 Task: Create Card Critical Path Analysis Review in Board Employee Benefits Packages to Workspace Employee Relations. Create Card Hospitality Review in Board Product Feature Prioritization to Workspace Employee Relations. Create Card Critical Path Analysis Review in Board Product Requirements Gathering and Analysis to Workspace Employee Relations
Action: Mouse moved to (36, 240)
Screenshot: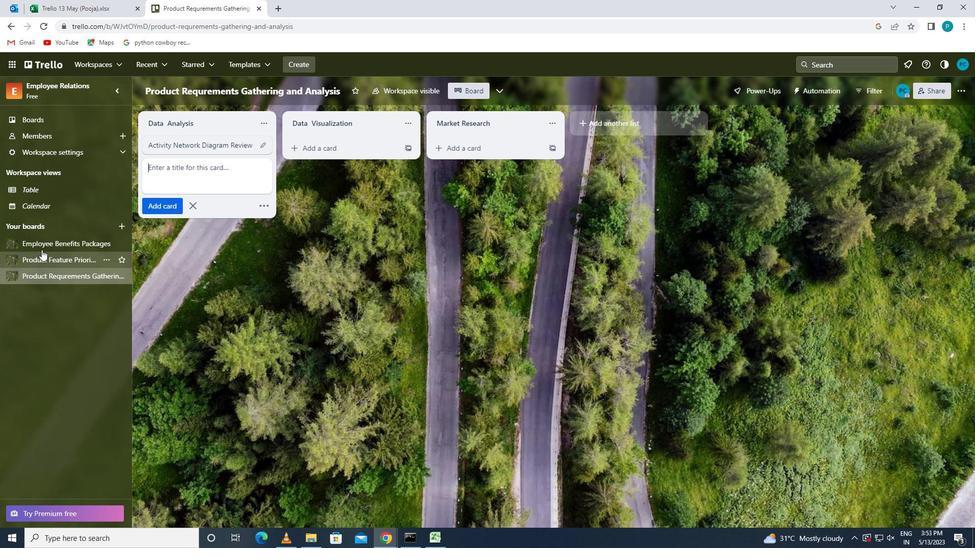
Action: Mouse pressed left at (36, 240)
Screenshot: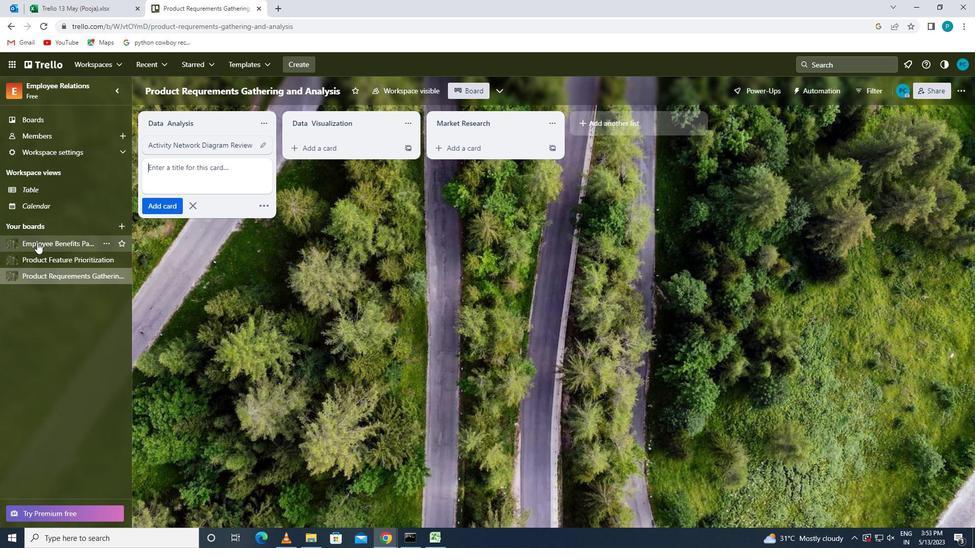 
Action: Mouse moved to (194, 170)
Screenshot: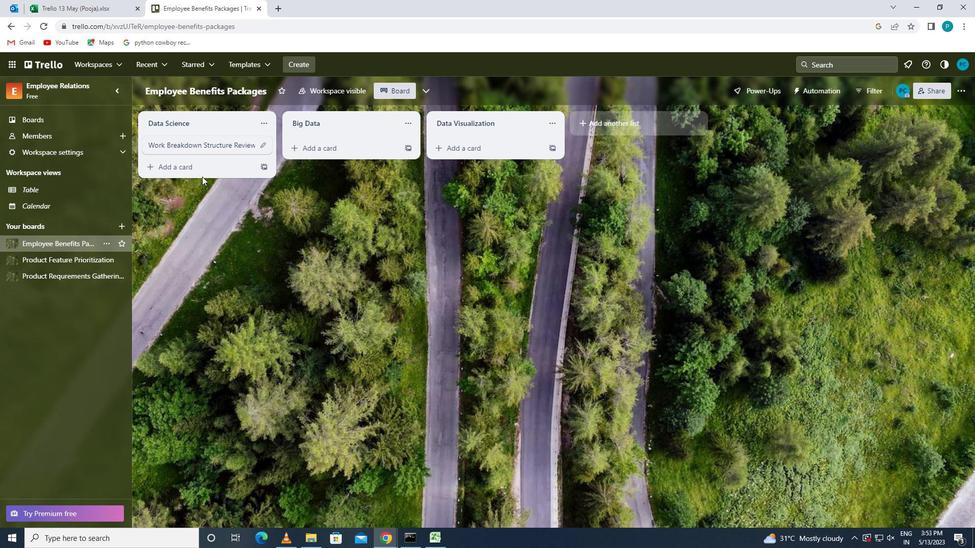 
Action: Mouse pressed left at (194, 170)
Screenshot: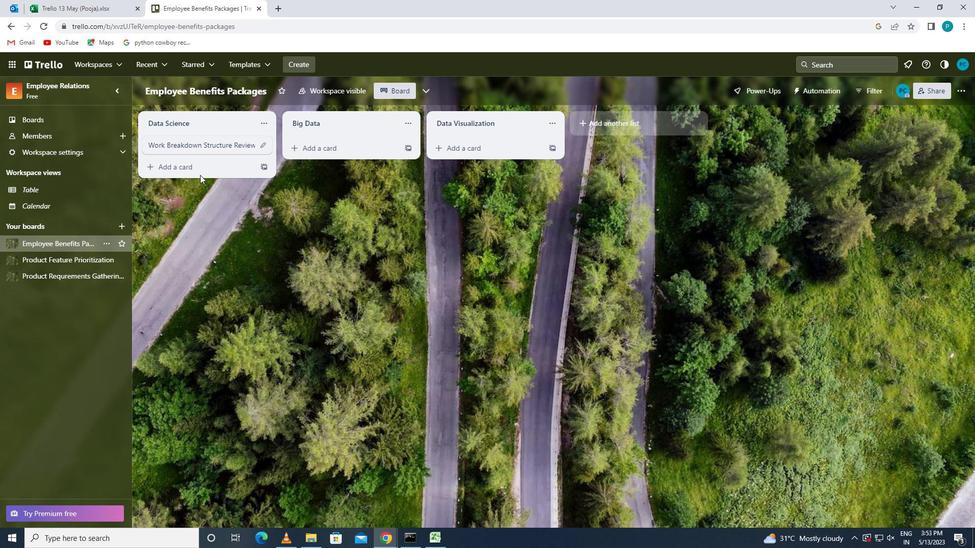 
Action: Key pressed <Key.caps_lock>c<Key.caps_lock>ritical<Key.space><Key.caps_lock>p<Key.caps_lock>ath<Key.space><Key.caps_lock>a<Key.caps_lock>nalysis<Key.space><Key.caps_lock>r<Key.caps_lock>eview
Screenshot: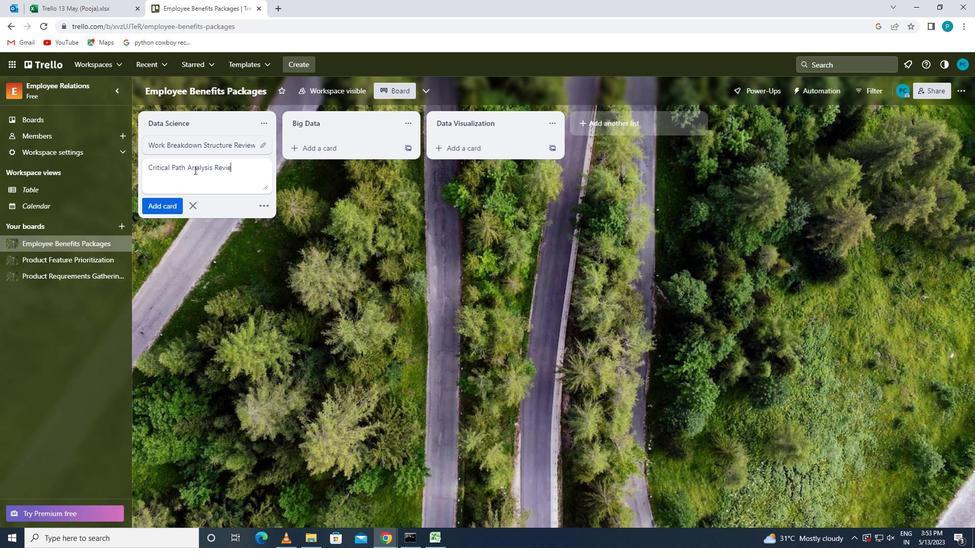 
Action: Mouse moved to (167, 207)
Screenshot: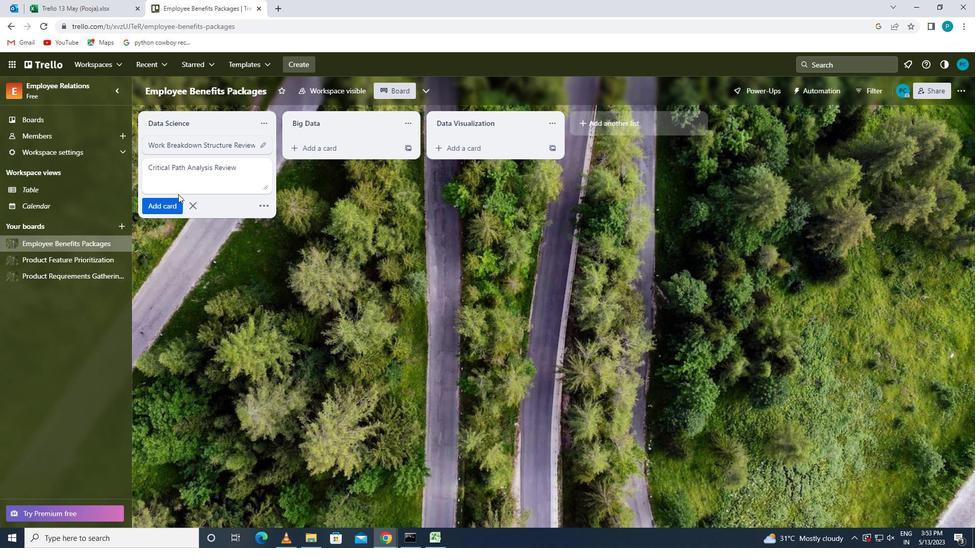 
Action: Mouse pressed left at (167, 207)
Screenshot: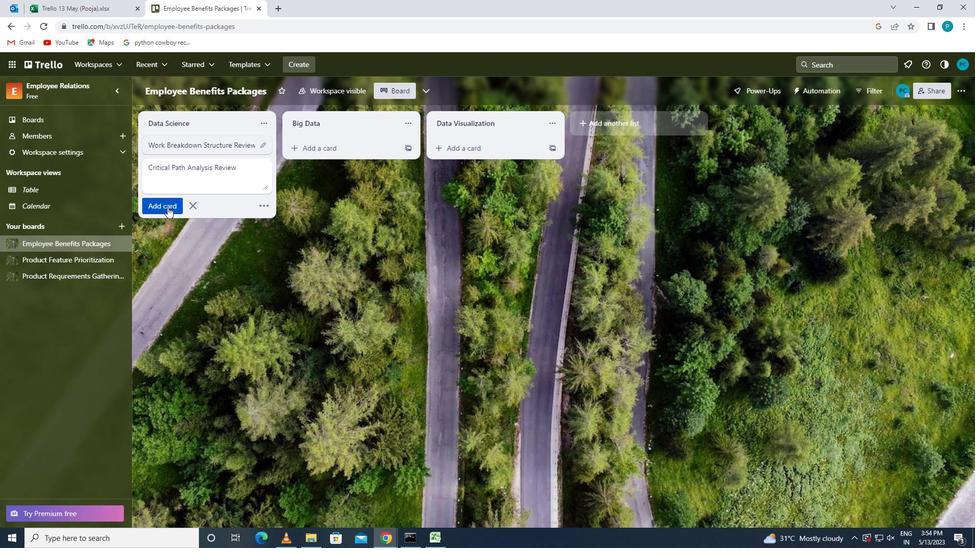 
Action: Mouse moved to (70, 259)
Screenshot: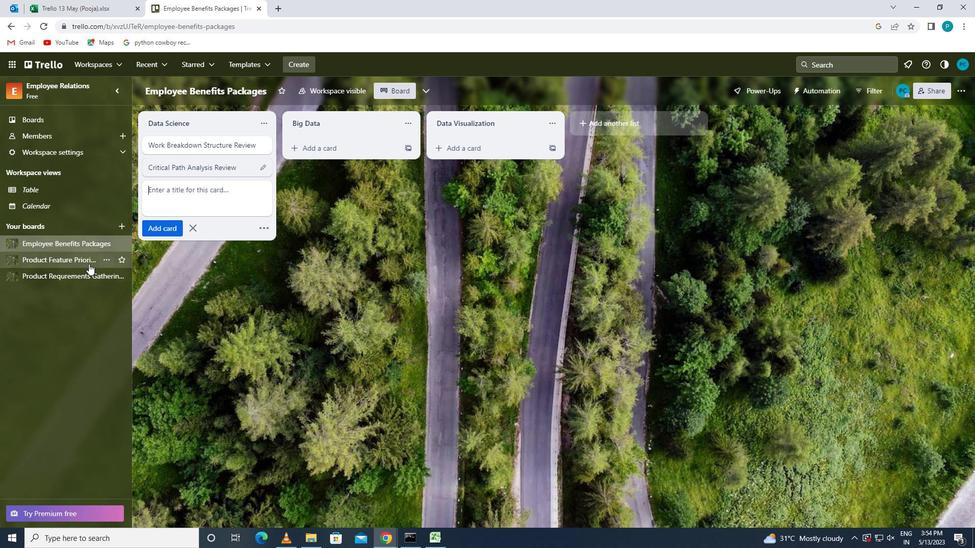 
Action: Mouse pressed left at (70, 259)
Screenshot: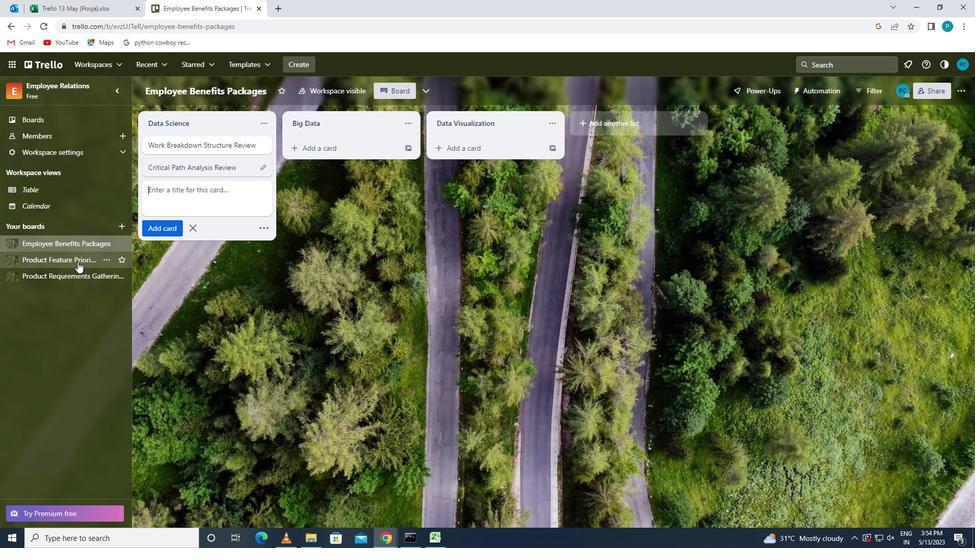 
Action: Mouse moved to (171, 173)
Screenshot: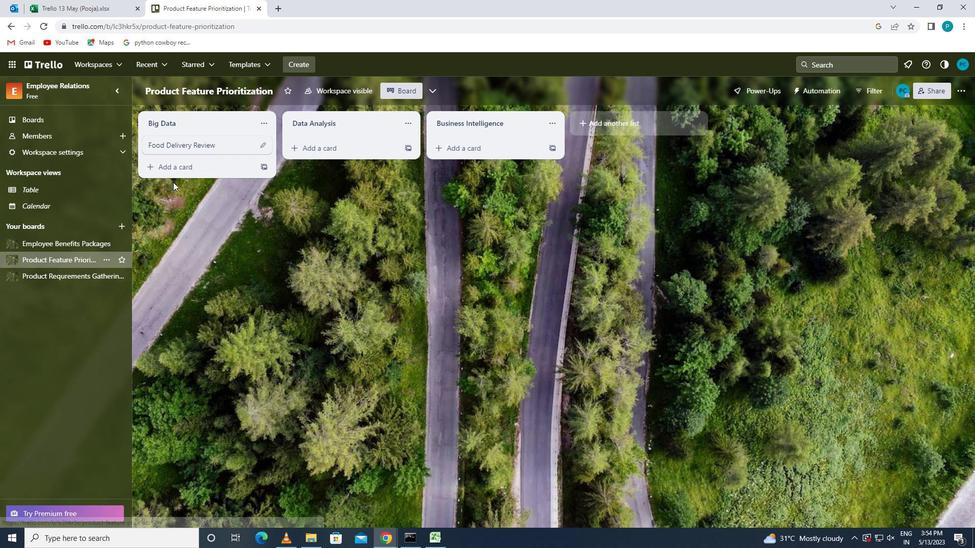 
Action: Mouse pressed left at (171, 173)
Screenshot: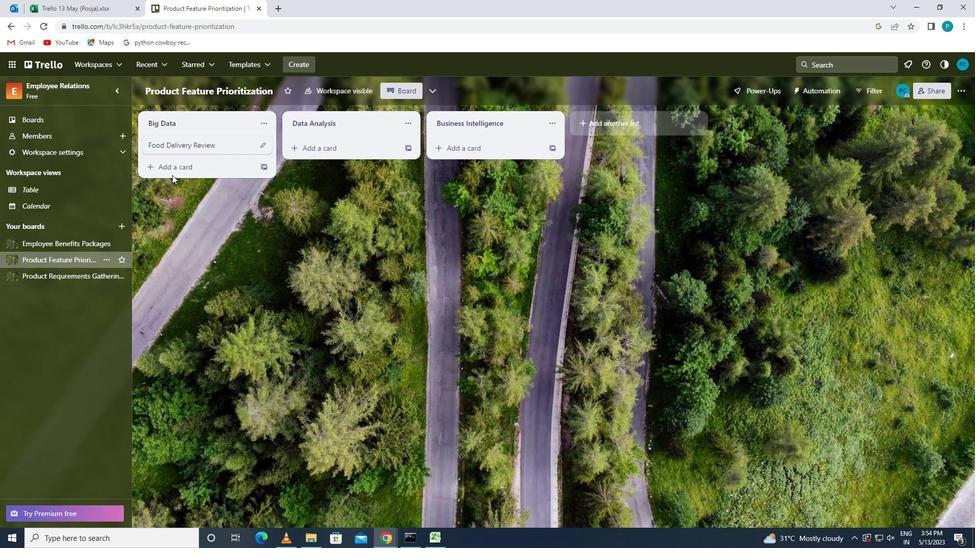 
Action: Key pressed <Key.caps_lock>h<Key.caps_lock>ospitality<Key.space><Key.caps_lock>r<Key.caps_lock>eview
Screenshot: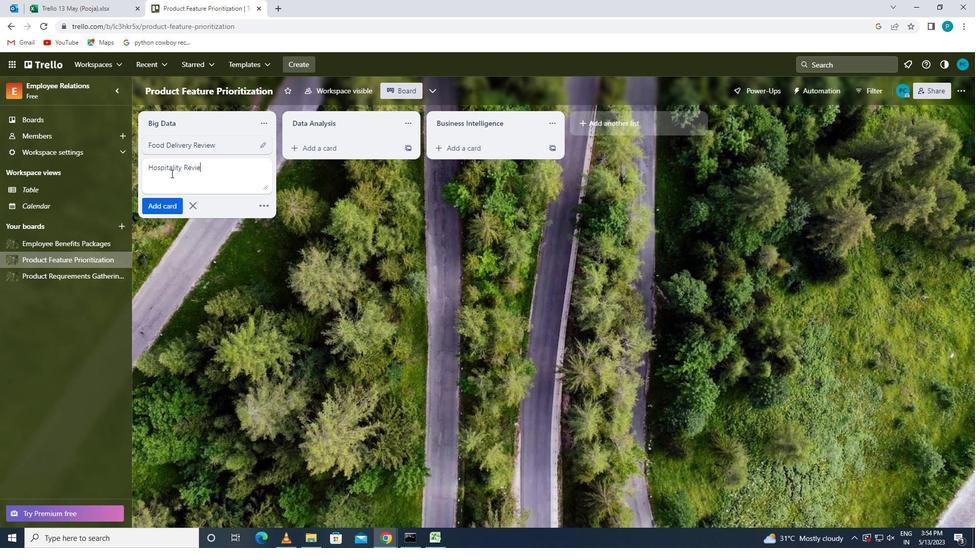 
Action: Mouse moved to (165, 203)
Screenshot: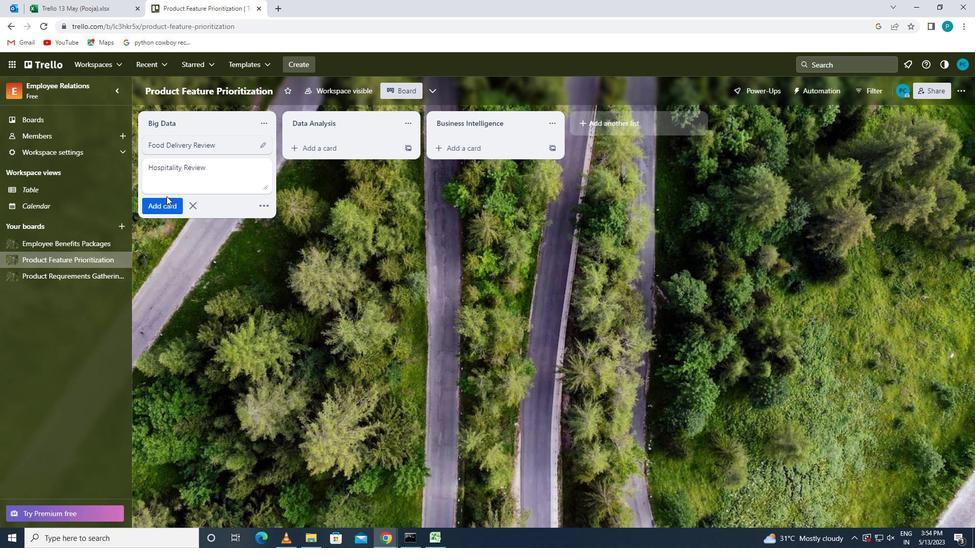 
Action: Mouse pressed left at (165, 203)
Screenshot: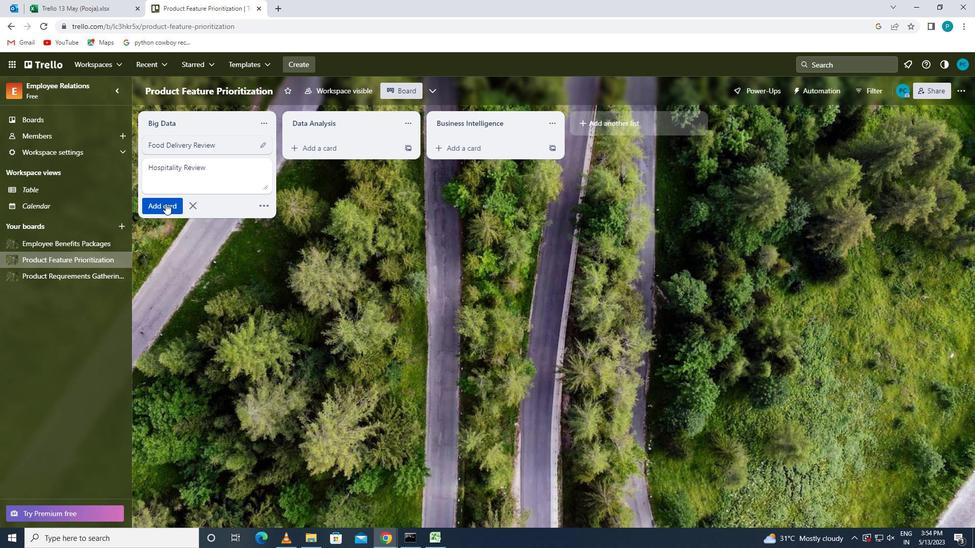 
Action: Mouse moved to (56, 277)
Screenshot: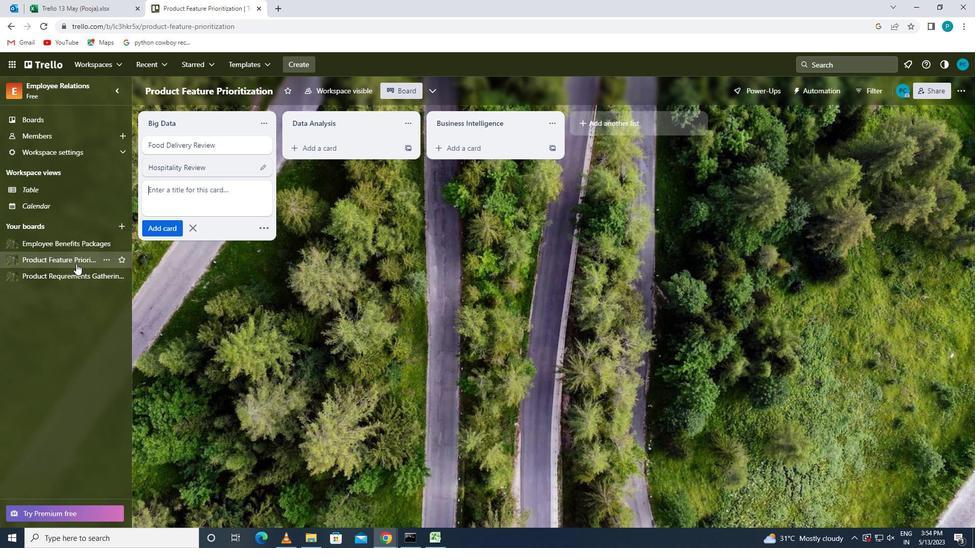
Action: Mouse pressed left at (56, 277)
Screenshot: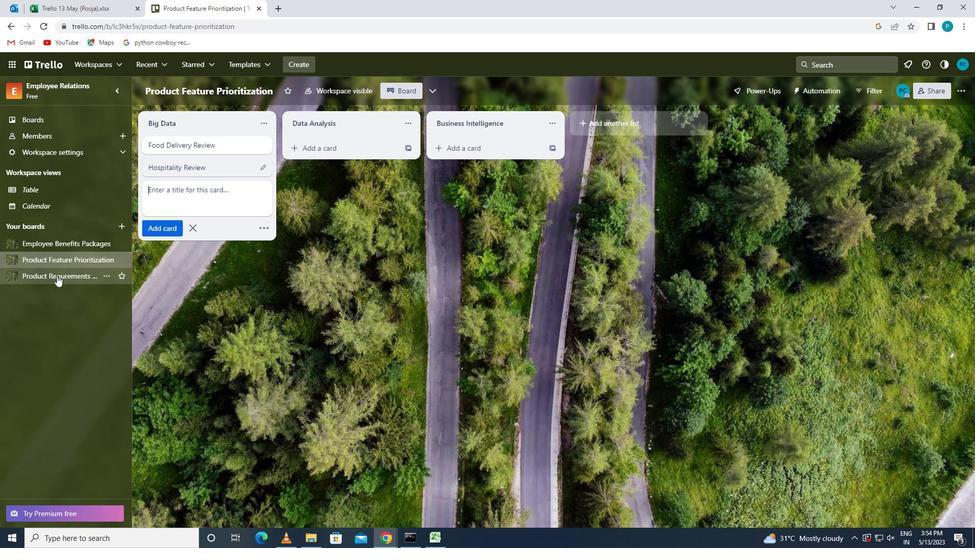 
Action: Mouse moved to (174, 168)
Screenshot: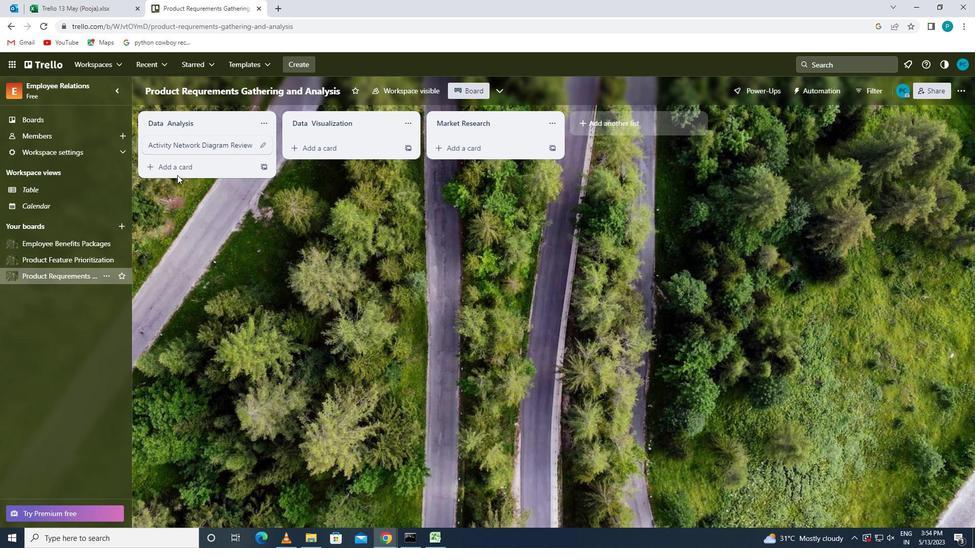 
Action: Mouse pressed left at (174, 168)
Screenshot: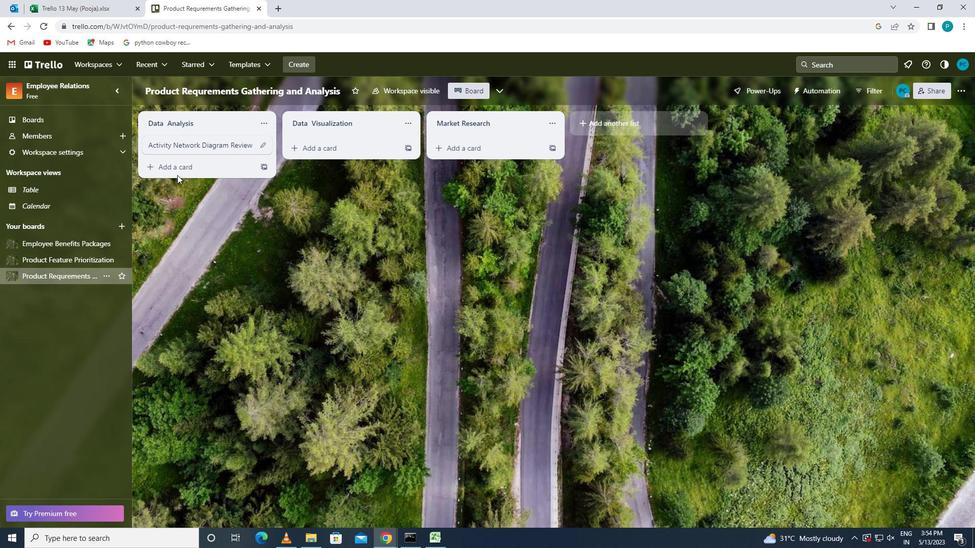 
Action: Key pressed <Key.caps_lock>c<Key.caps_lock>ritical<Key.space><Key.caps_lock>p<Key.caps_lock>ath<Key.space><Key.caps_lock>a<Key.caps_lock>nalysis<Key.space><Key.caps_lock>r<Key.caps_lock>eview
Screenshot: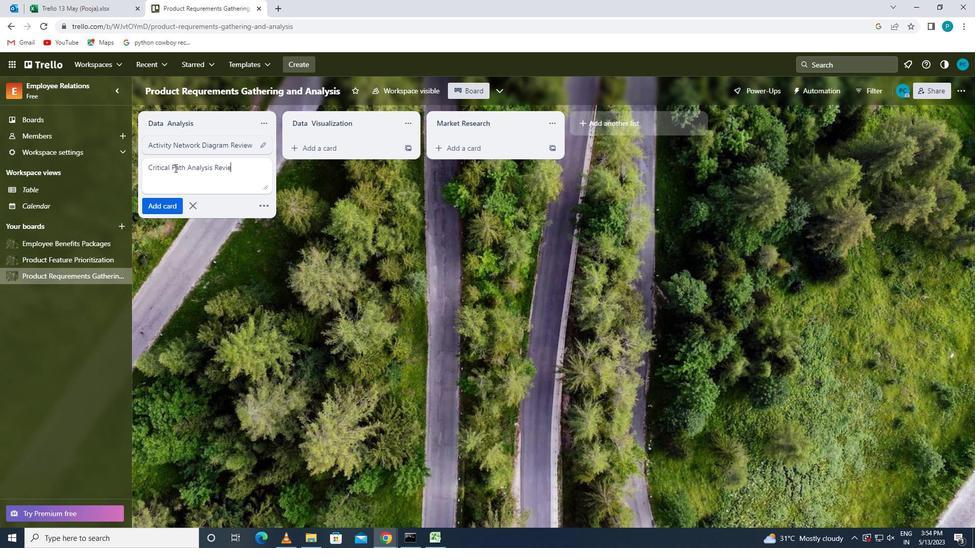 
Action: Mouse moved to (164, 205)
Screenshot: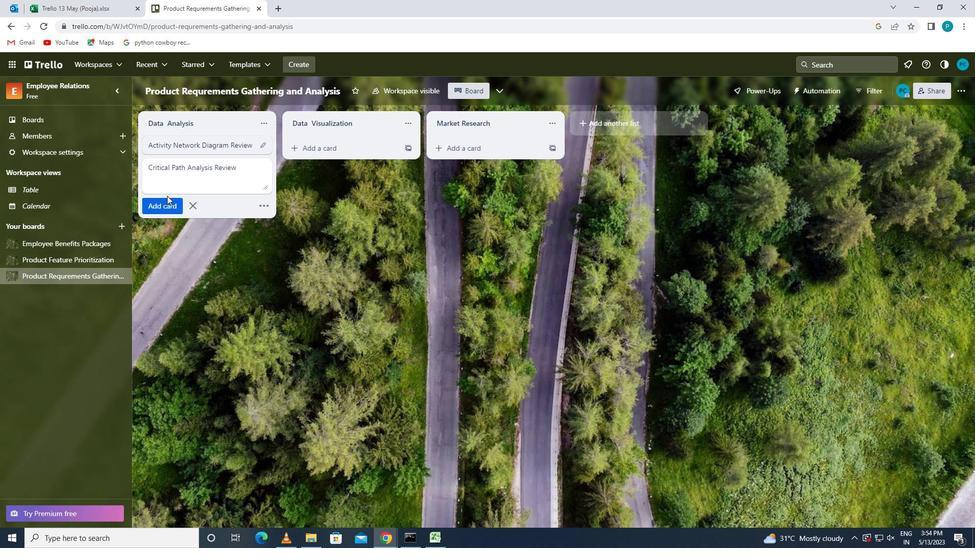 
Action: Mouse pressed left at (164, 205)
Screenshot: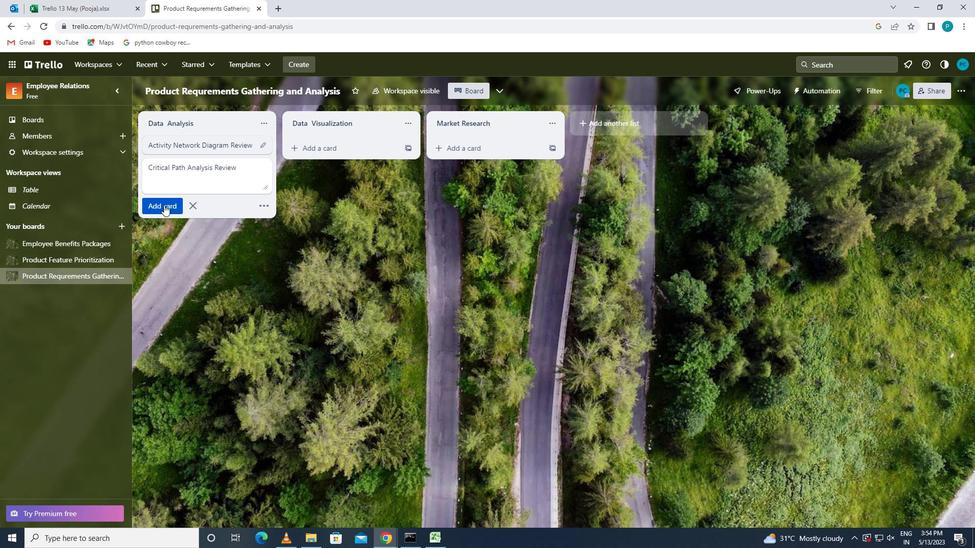 
